 Task: Create new account with Account Name: Sales Tax, Description: Sales Tax, Parent Account: Liabilities, Account Type: Liability
Action: Mouse moved to (92, 259)
Screenshot: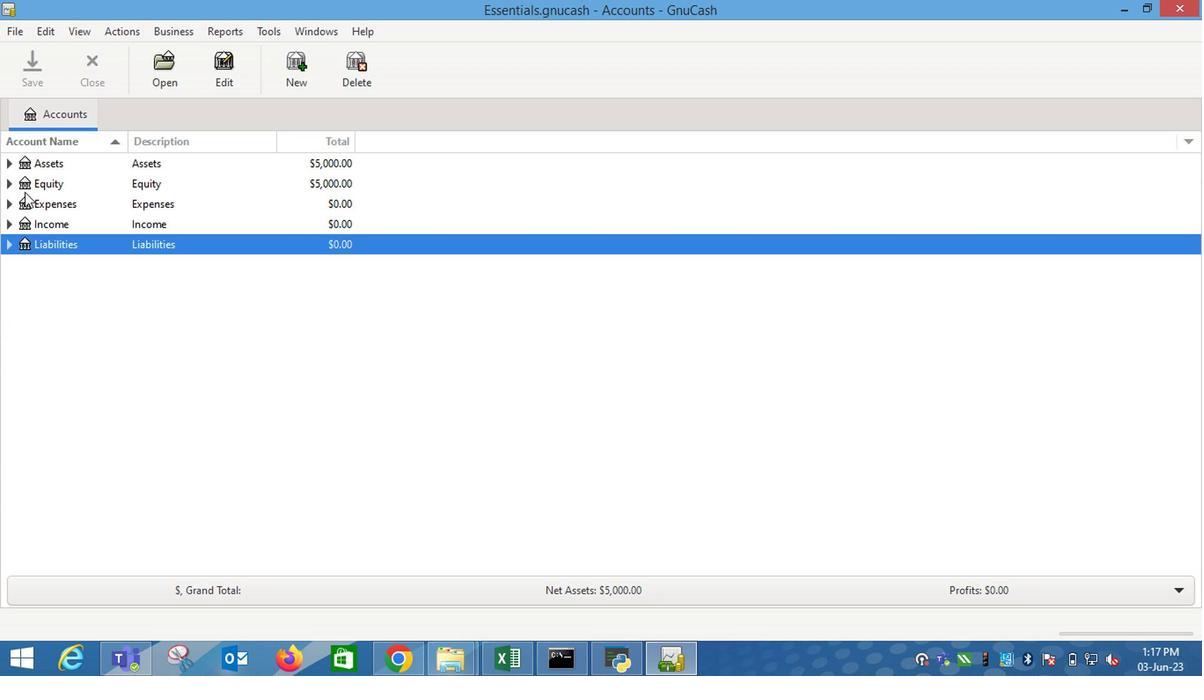
Action: Mouse pressed left at (92, 259)
Screenshot: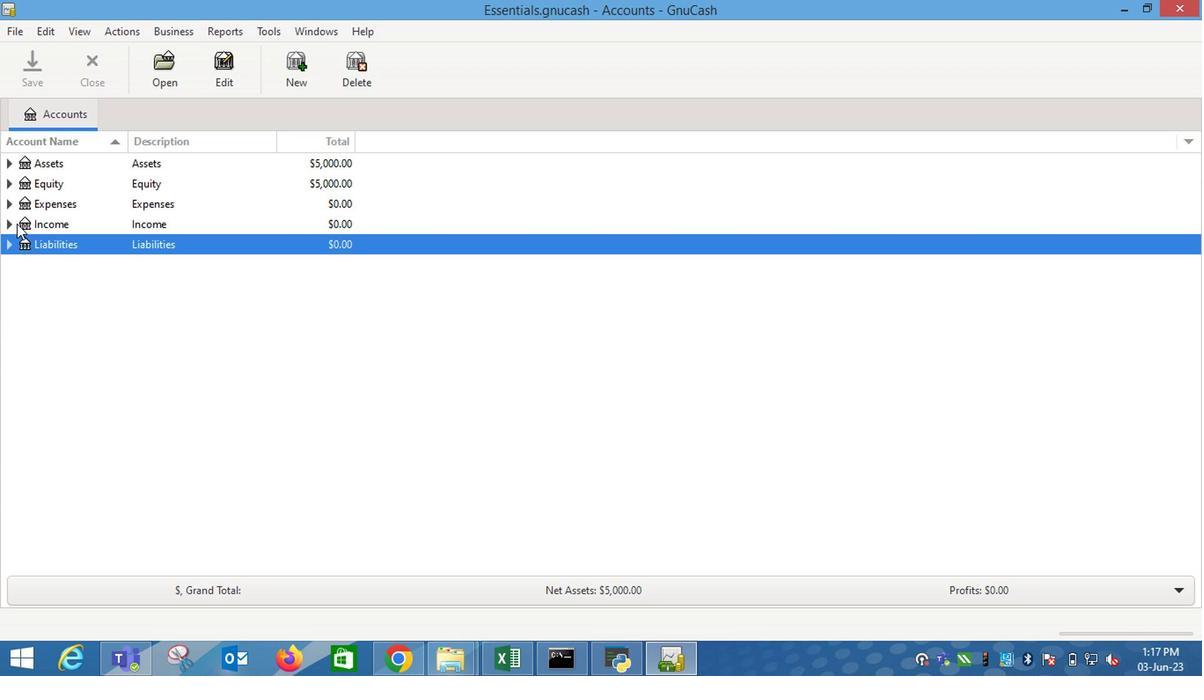
Action: Mouse moved to (174, 265)
Screenshot: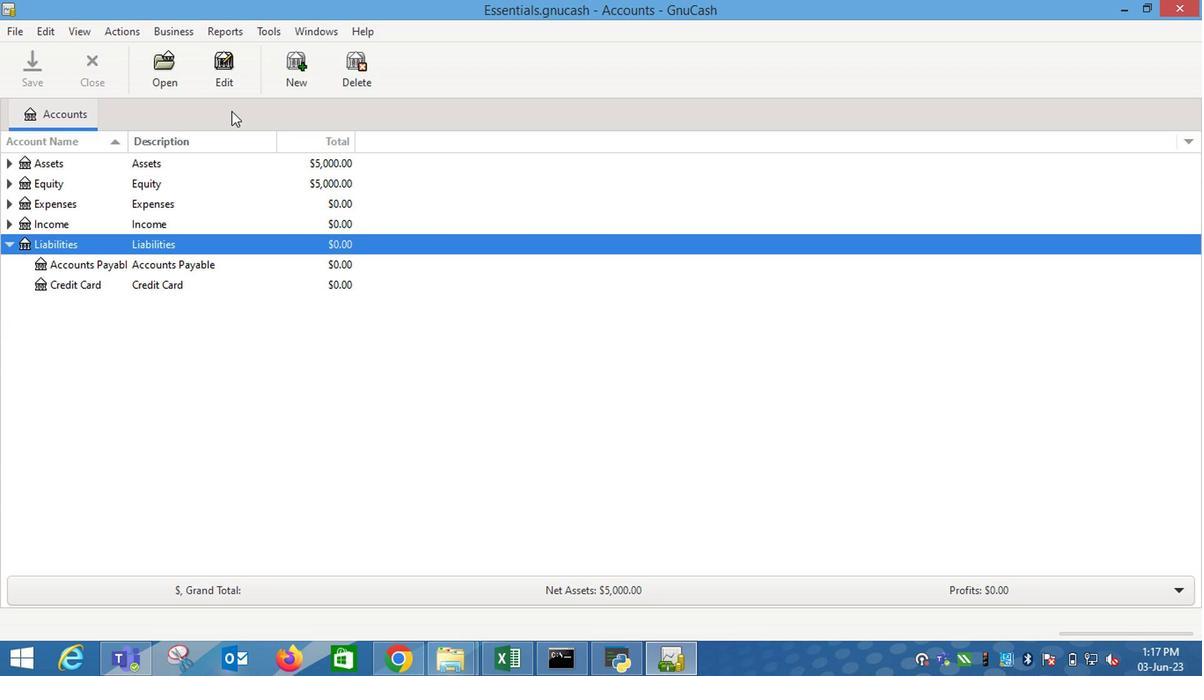
Action: Mouse pressed left at (174, 265)
Screenshot: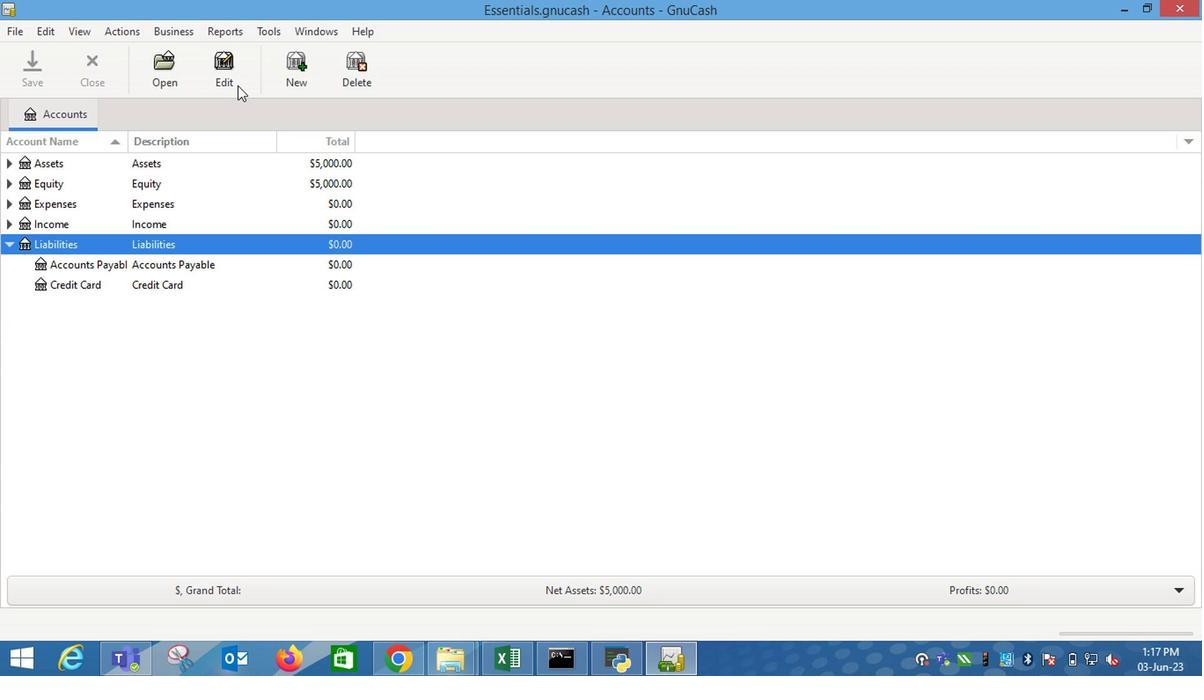 
Action: Mouse moved to (299, 130)
Screenshot: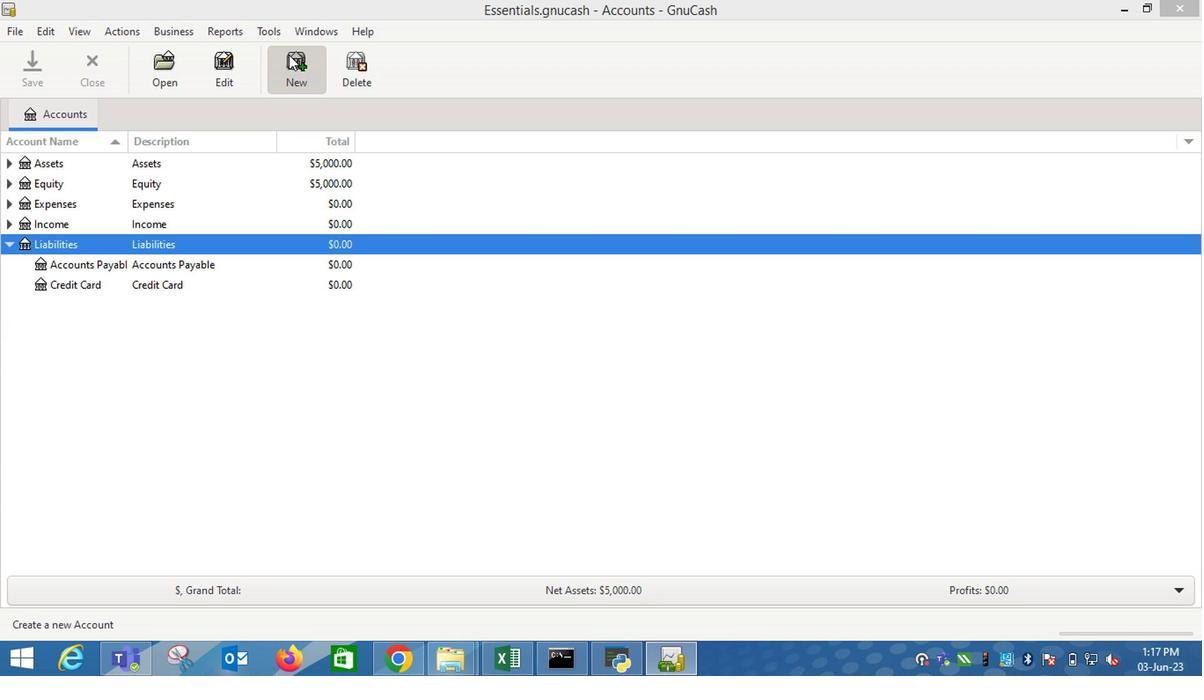 
Action: Mouse pressed left at (299, 130)
Screenshot: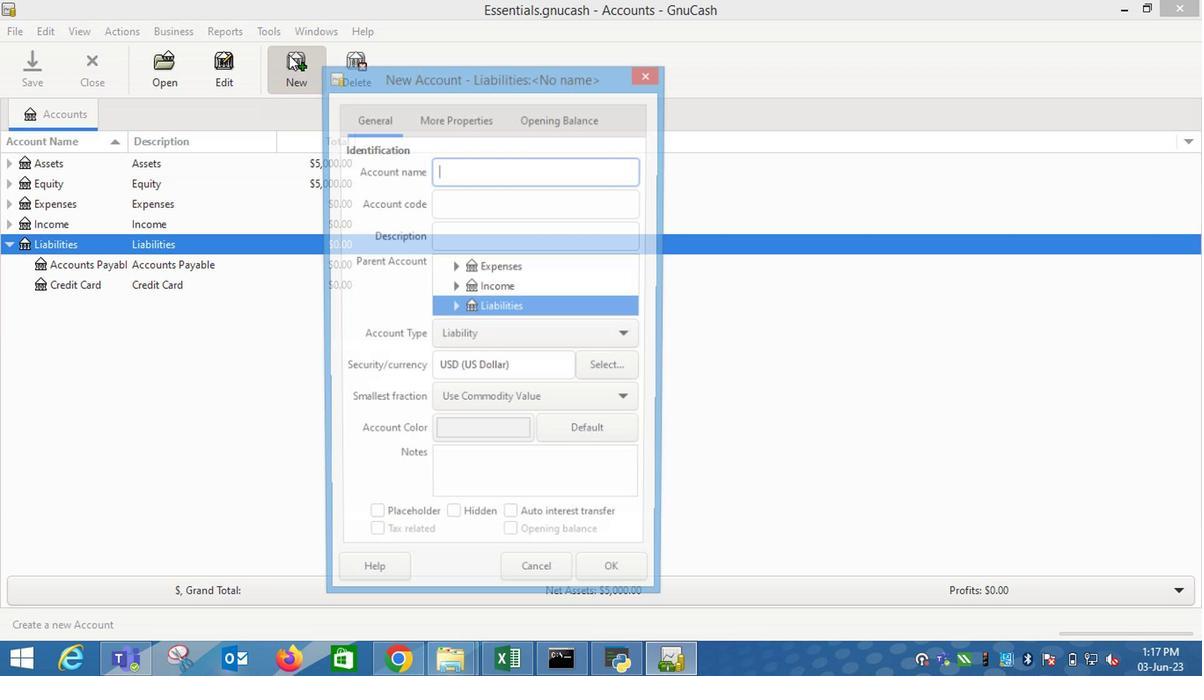 
Action: Mouse moved to (93, 260)
Screenshot: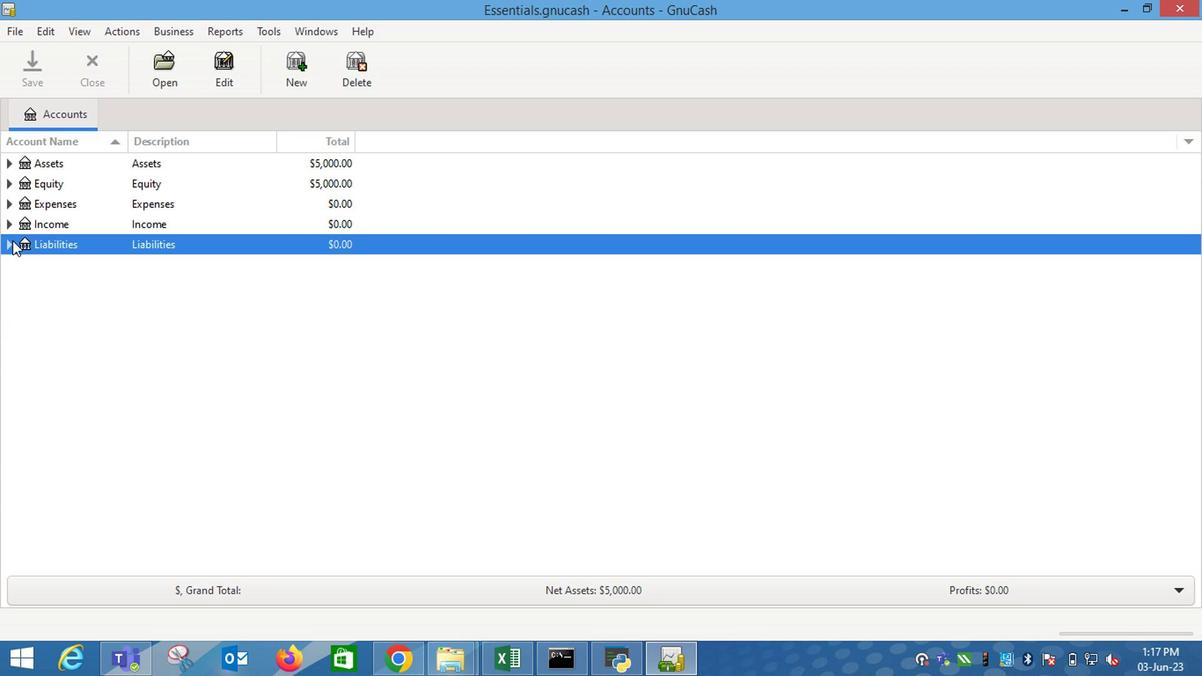 
Action: Mouse pressed left at (93, 260)
Screenshot: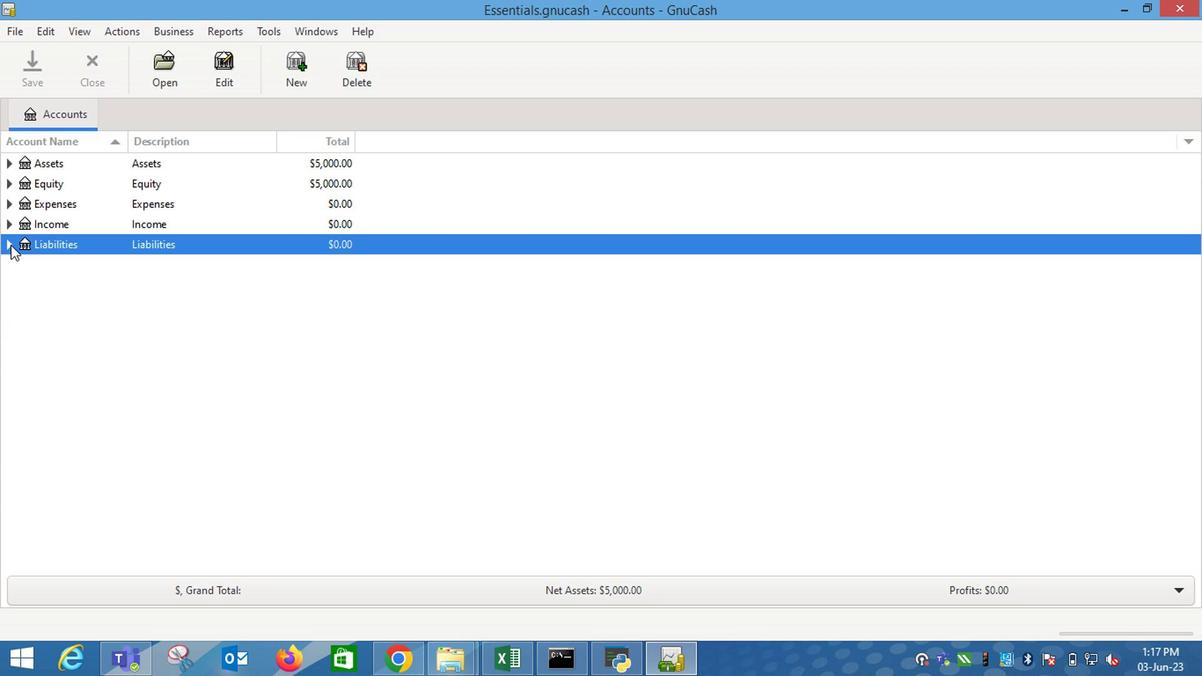 
Action: Mouse moved to (291, 125)
Screenshot: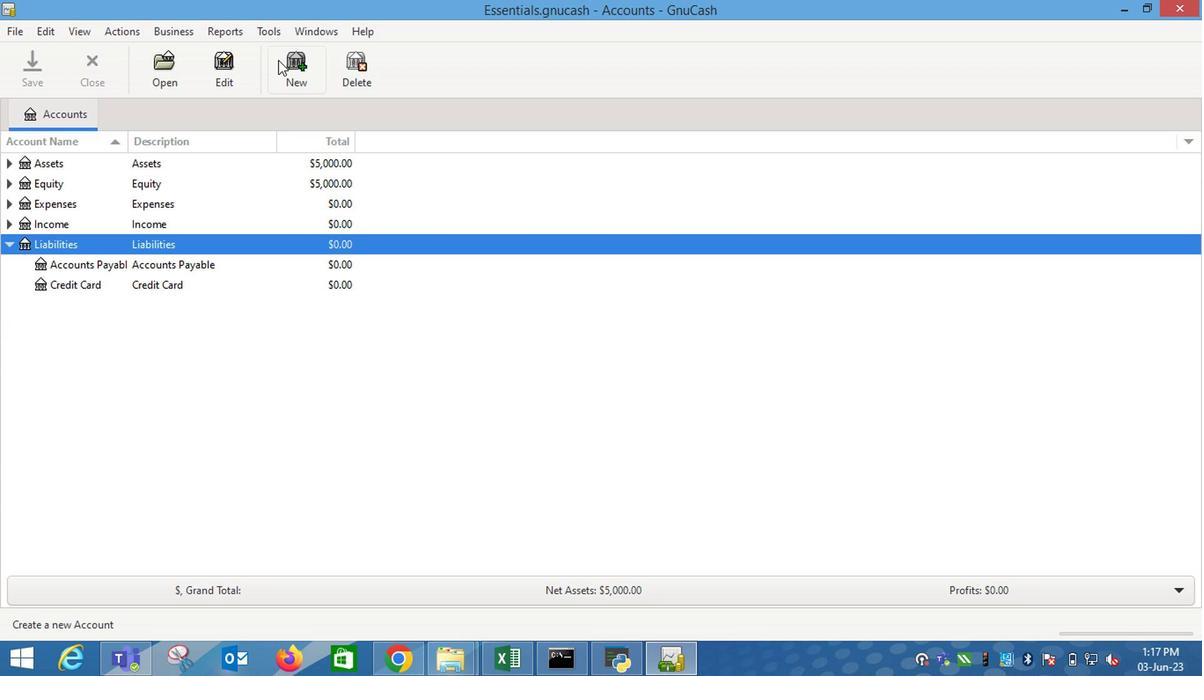 
Action: Mouse pressed left at (291, 125)
Screenshot: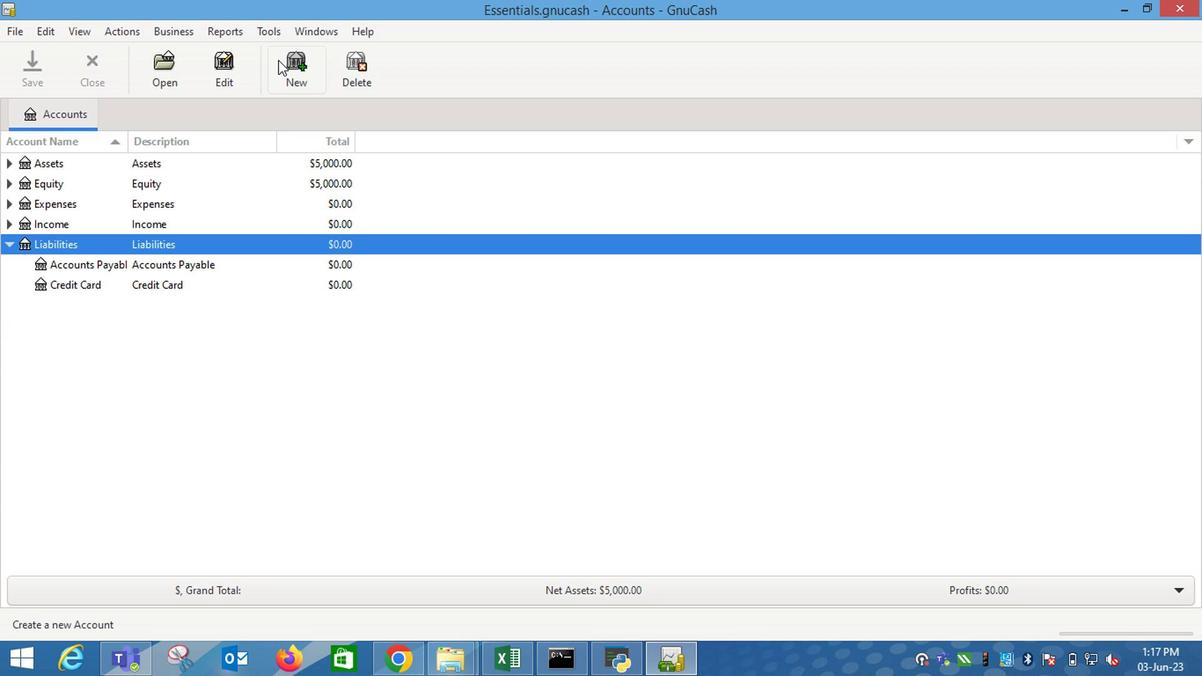
Action: Mouse moved to (593, 249)
Screenshot: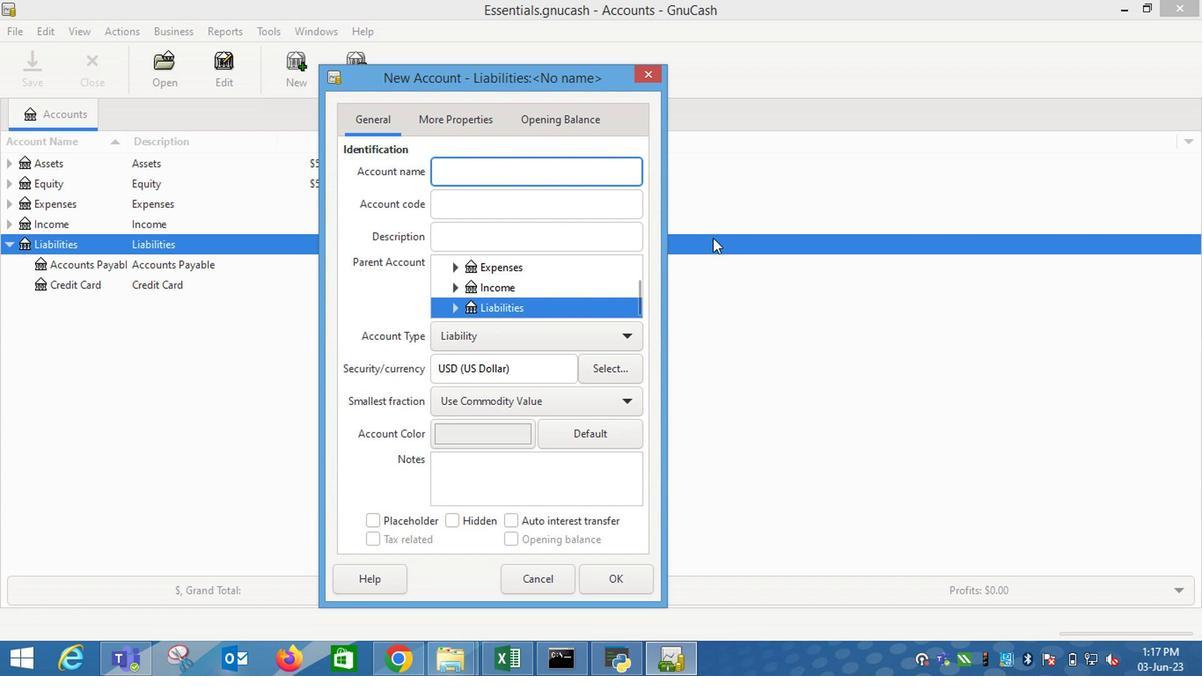 
Action: Key pressed <Key.shift_r>Sales<Key.space><Key.shift_r>Tax<Key.tab><Key.tab><Key.shift_r>Sales<Key.space><Key.shift_r>Tax
Screenshot: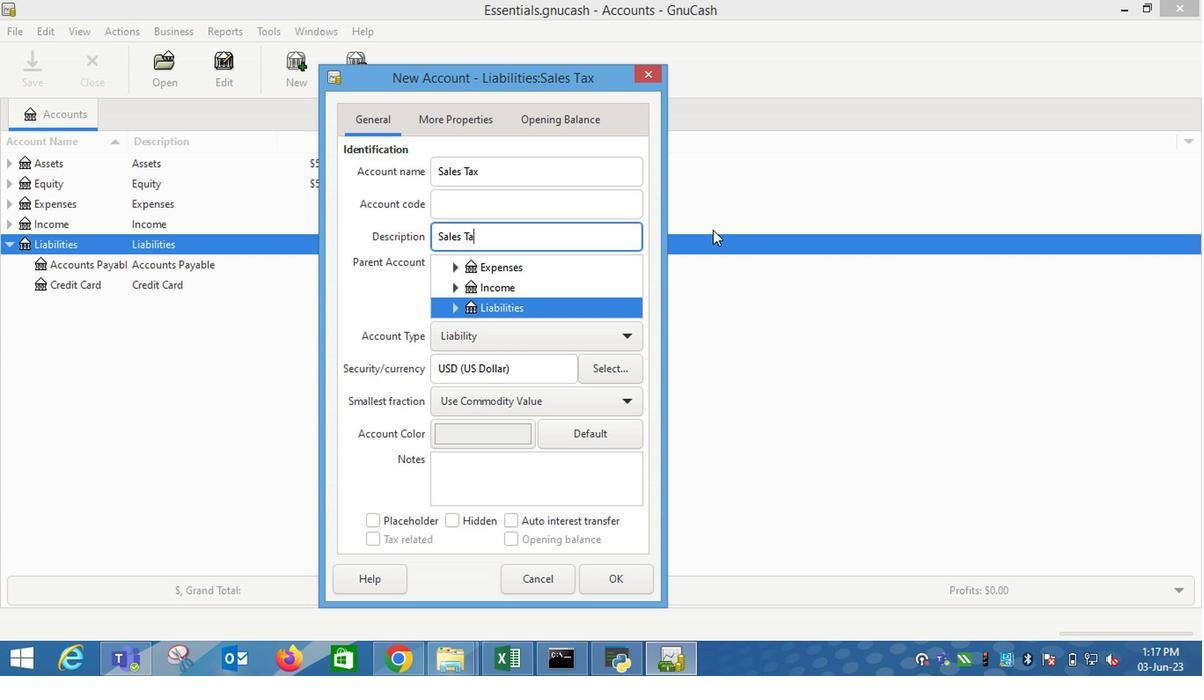 
Action: Mouse moved to (409, 304)
Screenshot: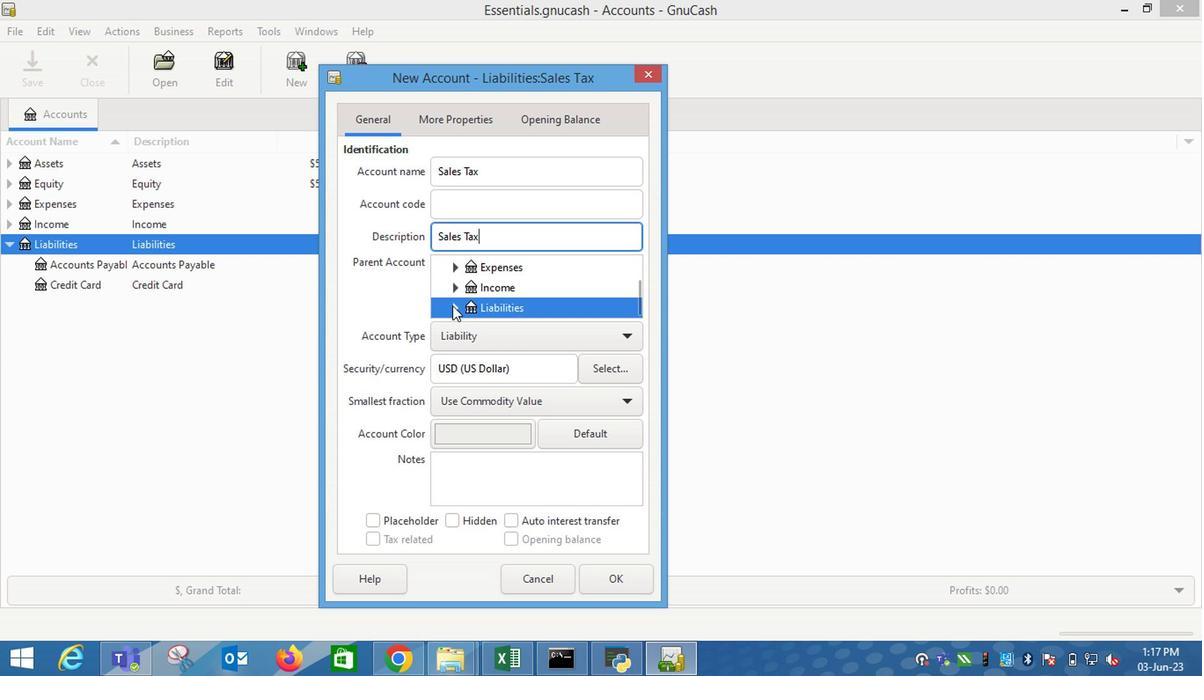 
Action: Mouse pressed left at (409, 304)
Screenshot: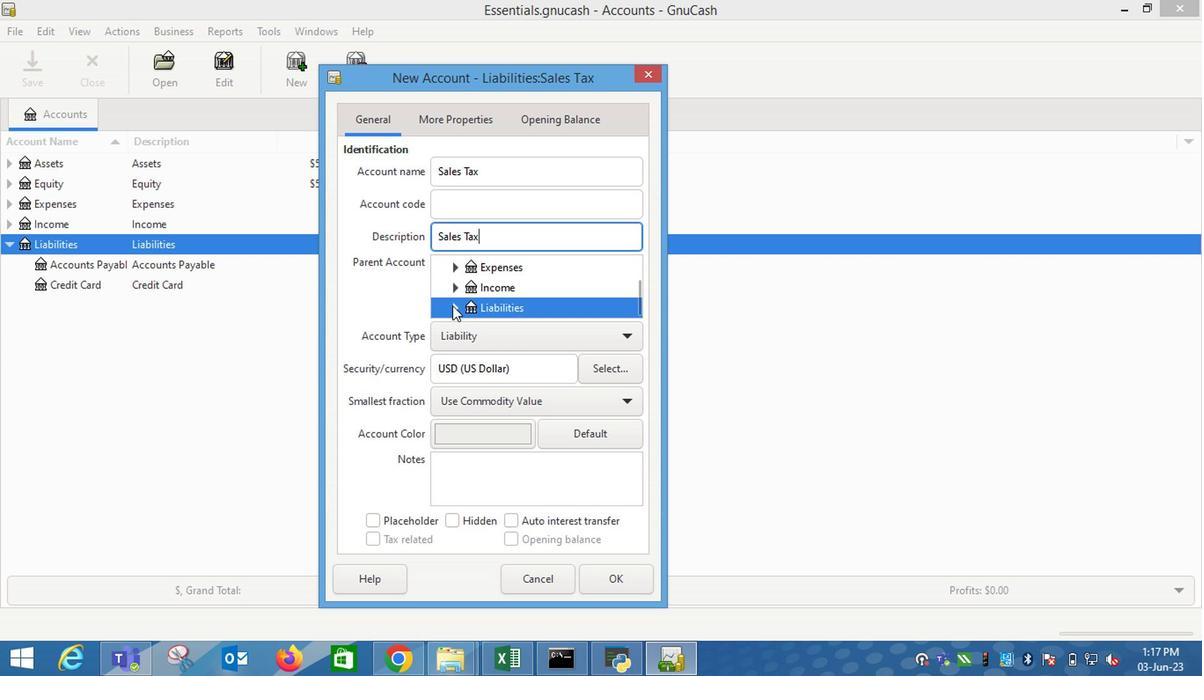 
Action: Mouse moved to (539, 293)
Screenshot: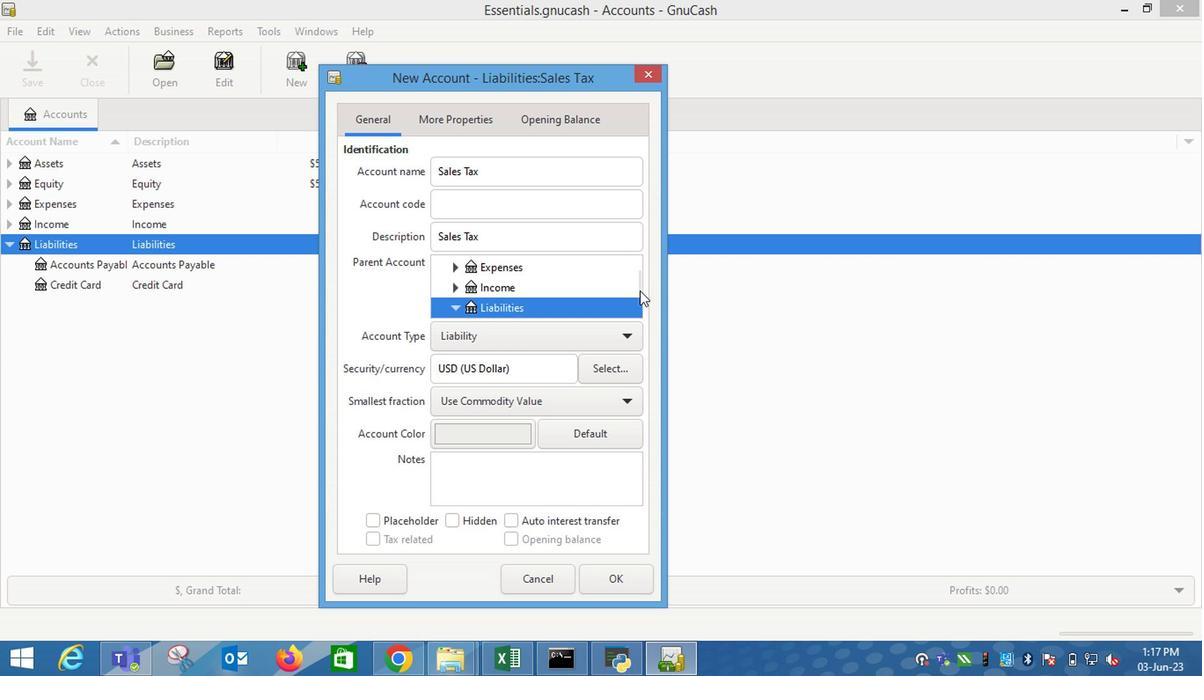 
Action: Mouse pressed left at (539, 293)
Screenshot: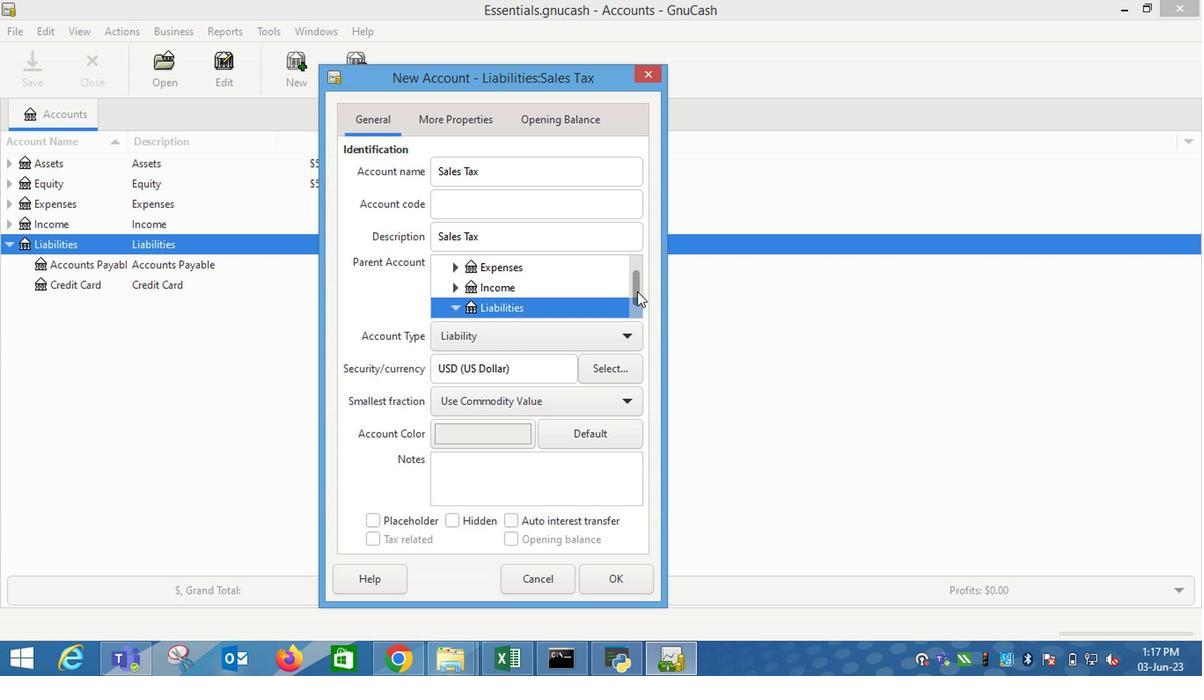 
Action: Mouse moved to (418, 169)
Screenshot: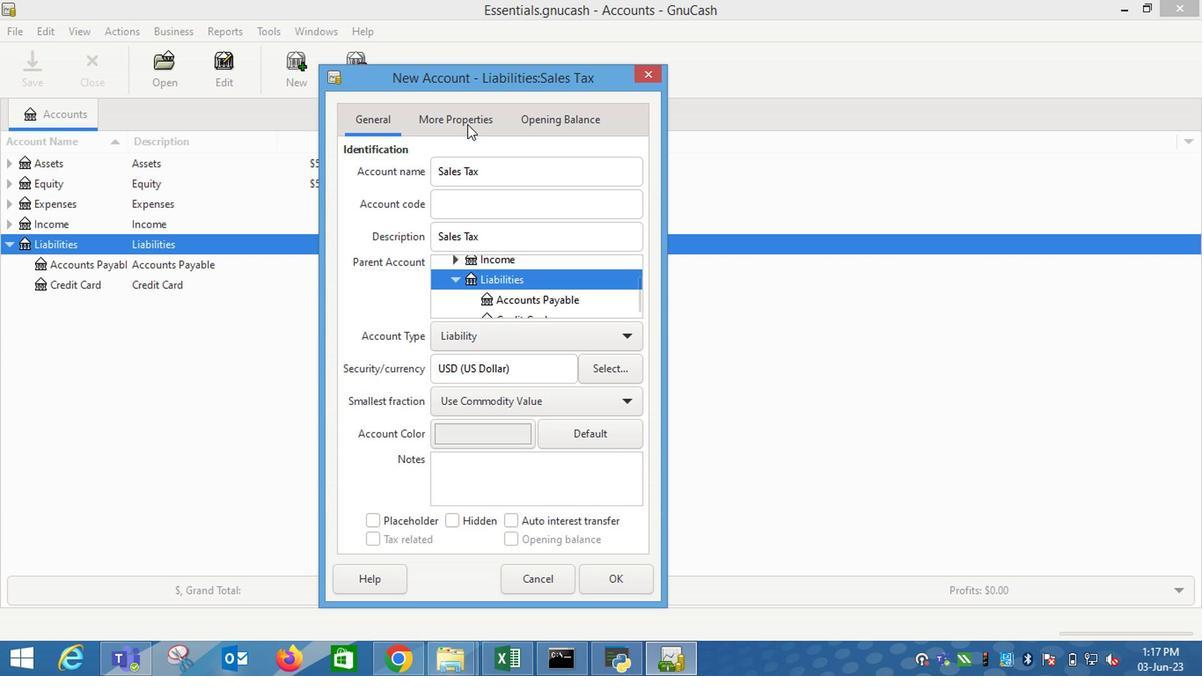 
Action: Mouse pressed left at (418, 169)
Screenshot: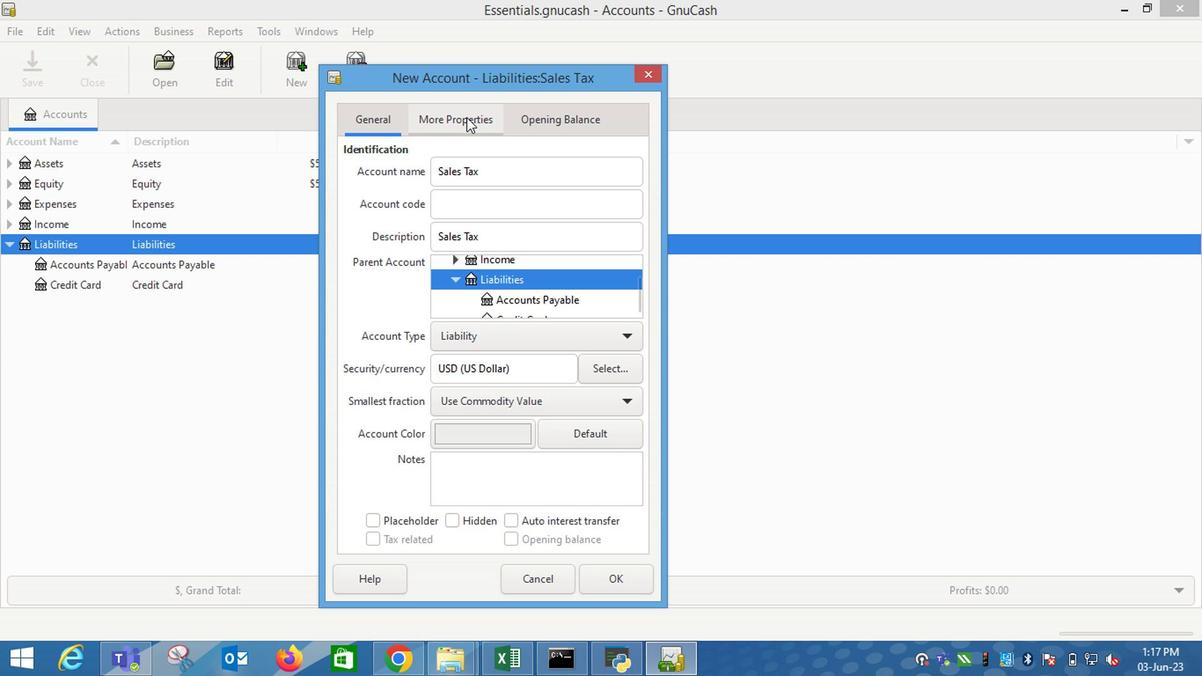 
Action: Mouse moved to (491, 169)
Screenshot: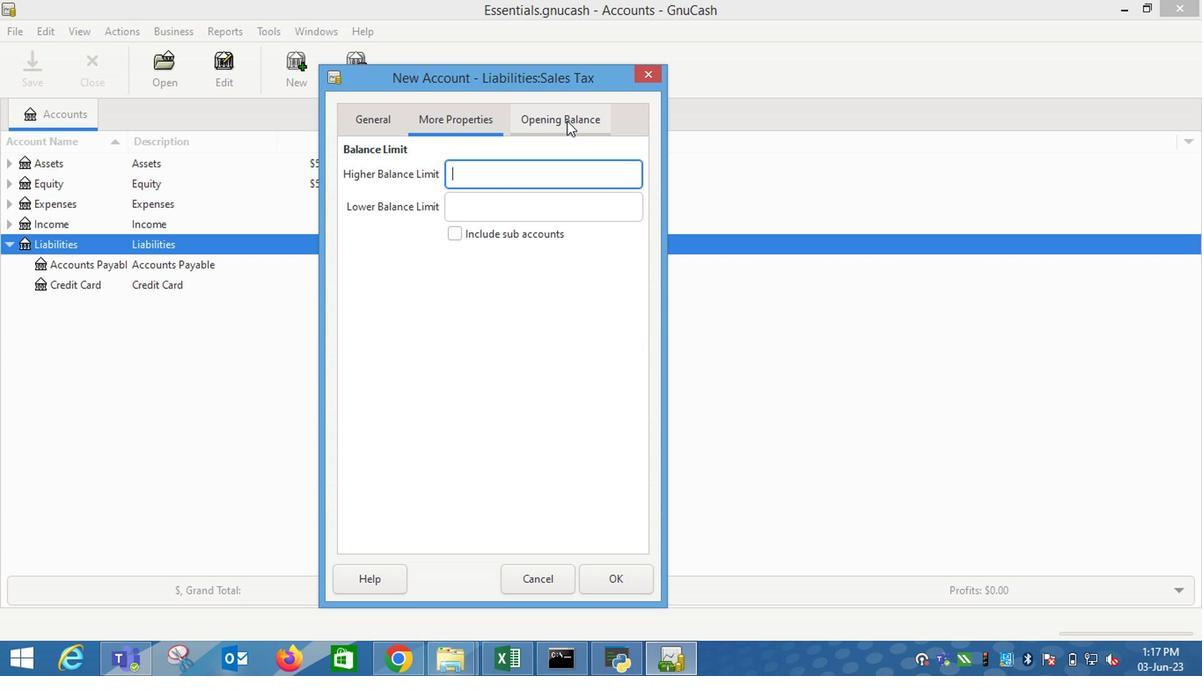 
Action: Mouse pressed left at (491, 169)
Screenshot: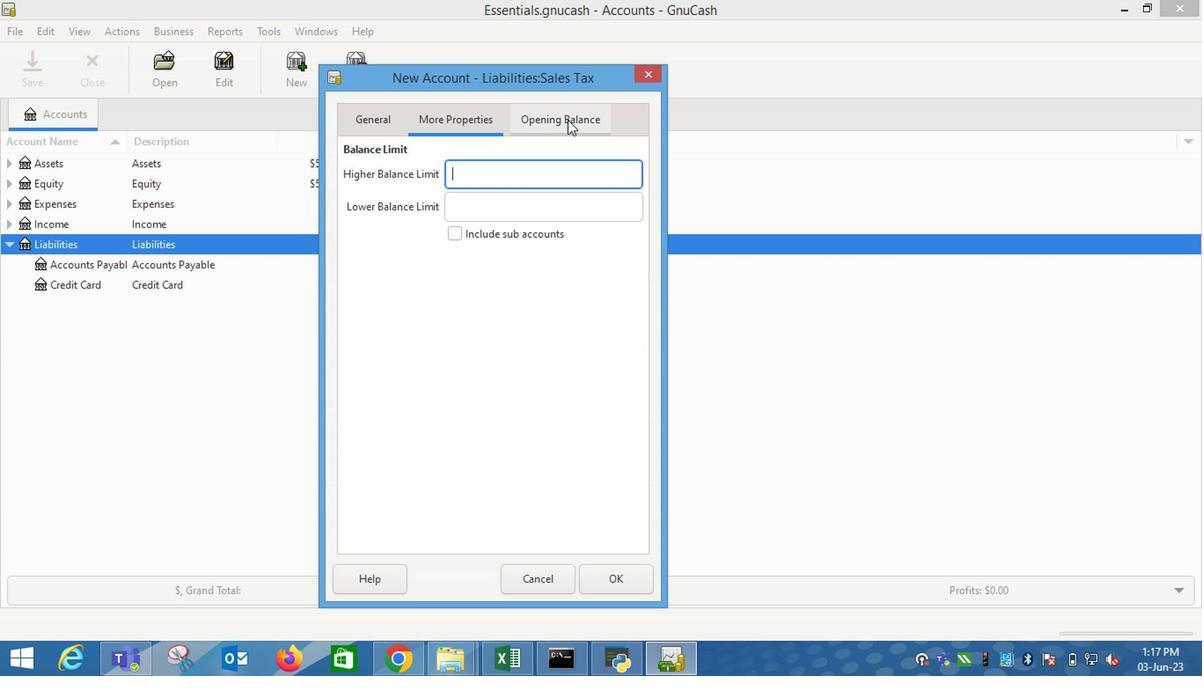
Action: Mouse moved to (520, 502)
Screenshot: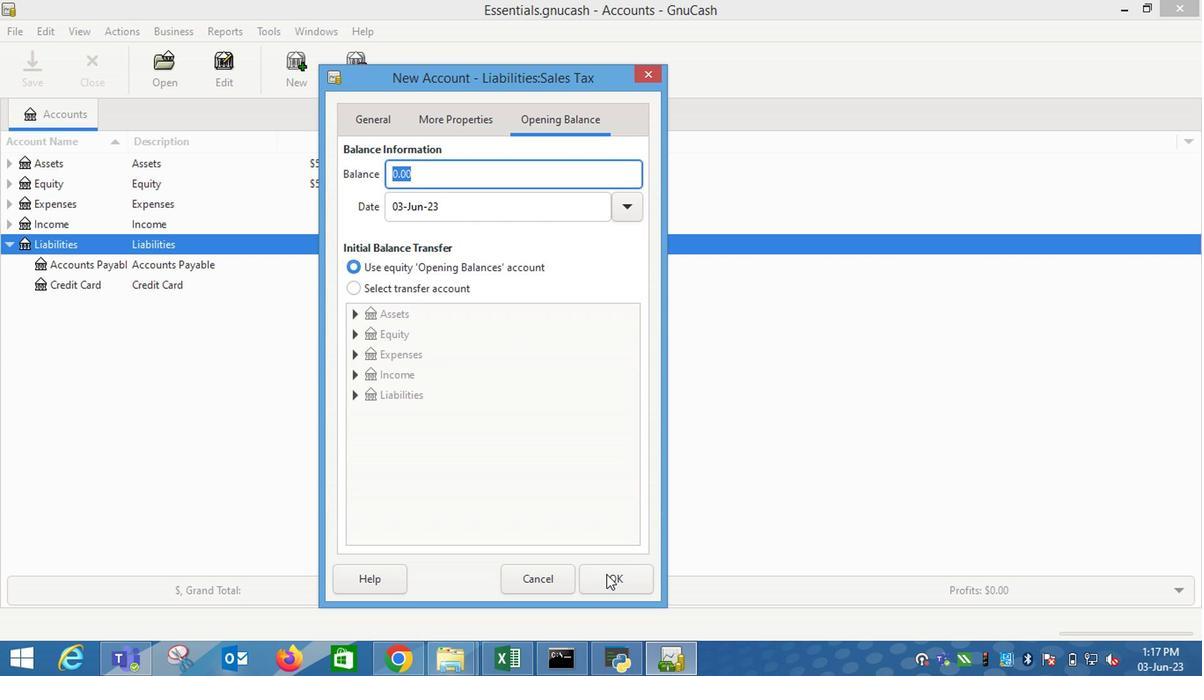 
Action: Mouse pressed left at (520, 502)
Screenshot: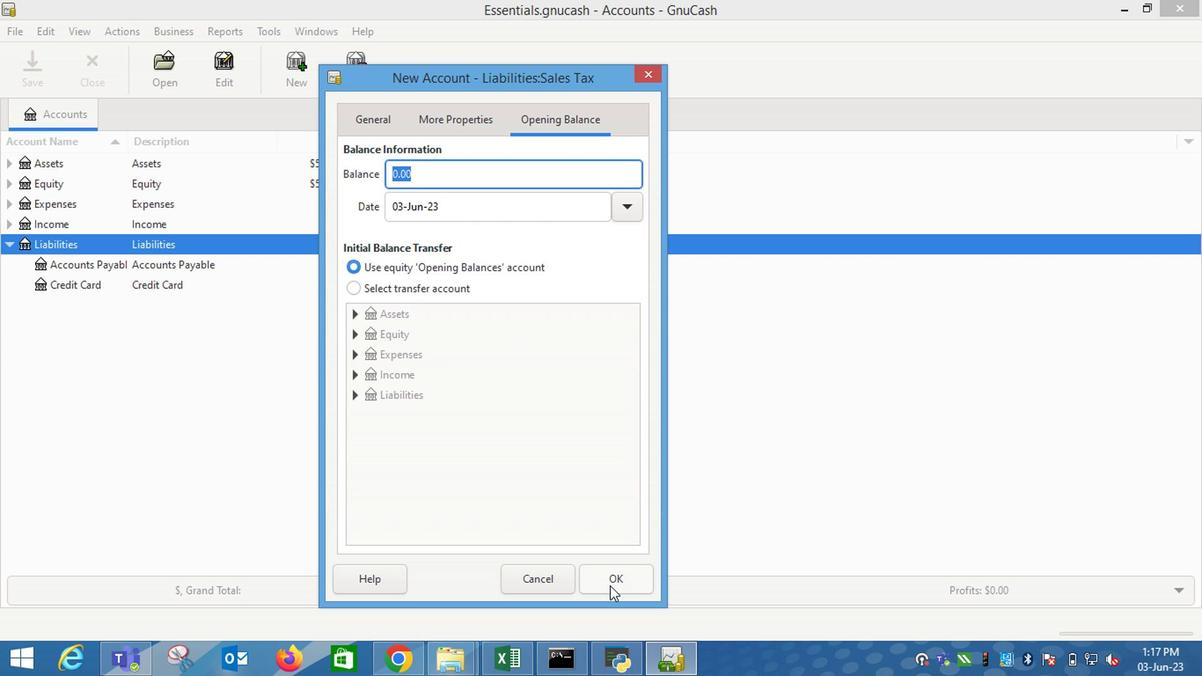 
Action: Mouse moved to (161, 306)
Screenshot: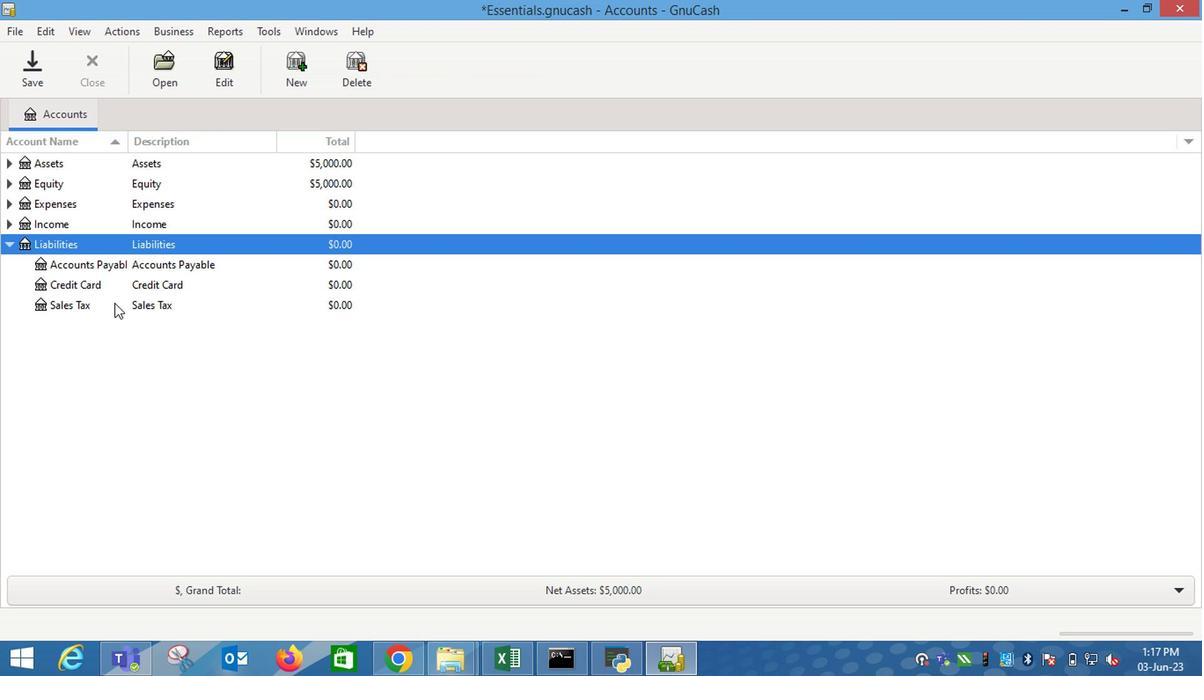 
Action: Mouse pressed left at (161, 306)
Screenshot: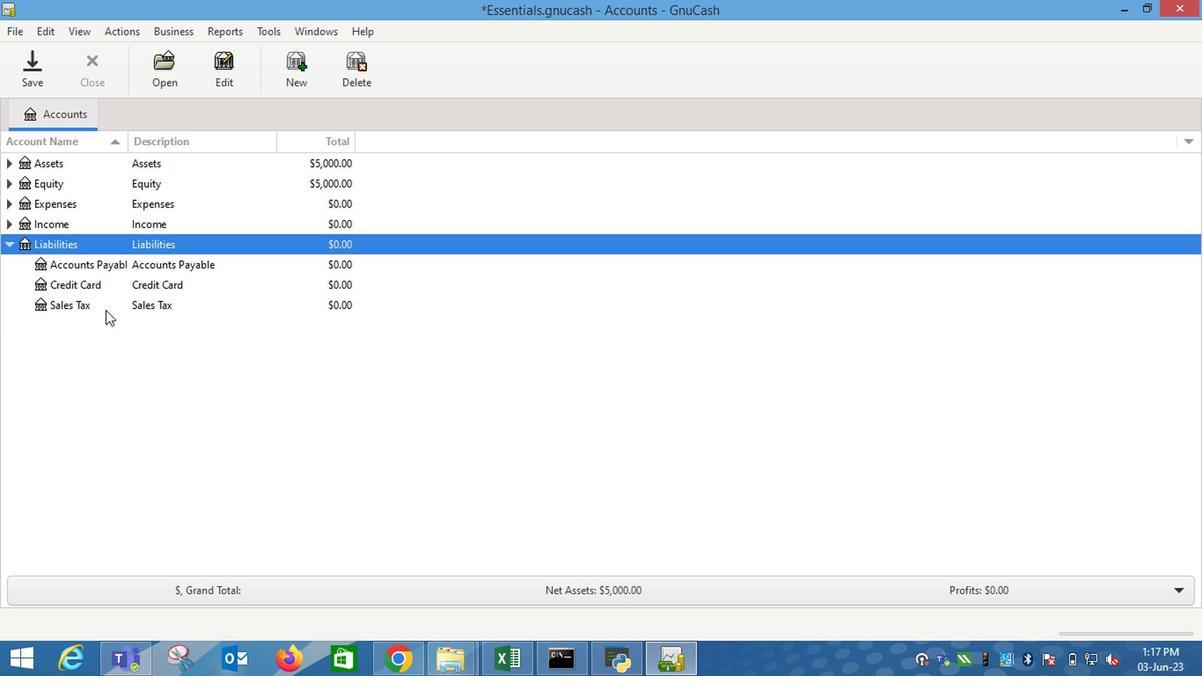 
Action: Mouse moved to (273, 330)
Screenshot: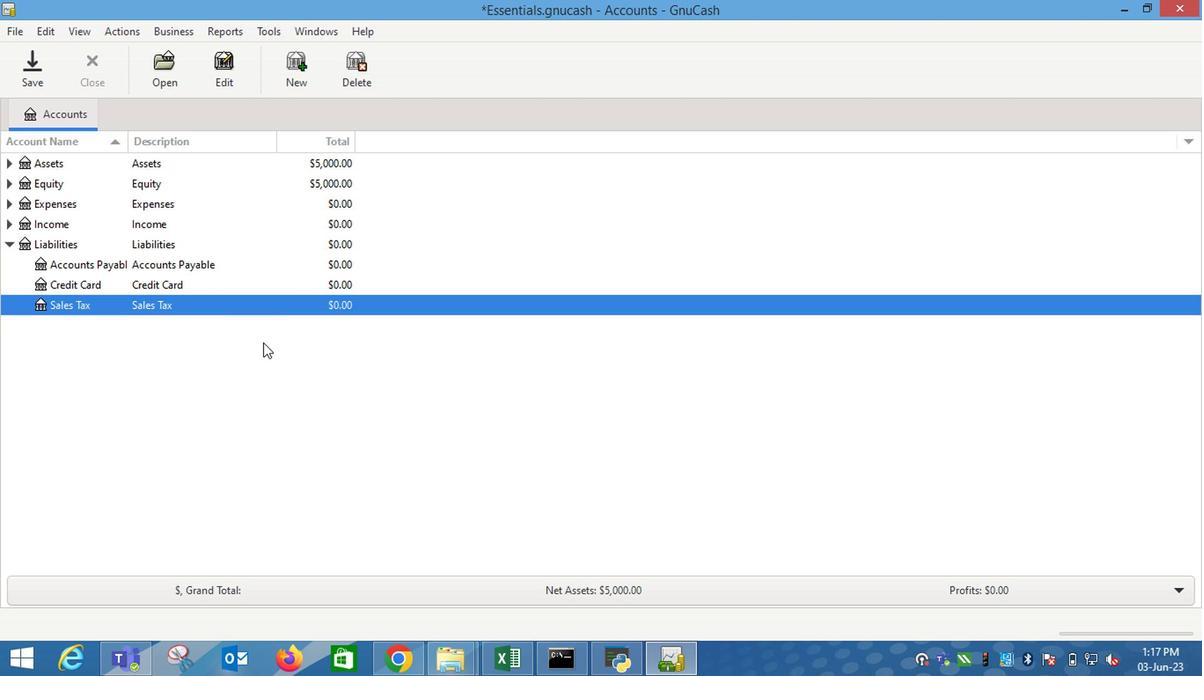 
